 Task: Add the task  Create a feature for users to track and manage their reading lists to the section DevOps Drive in the project WorkFlow and add a Due Date to the respective task as 2023/12/15.
Action: Mouse moved to (58, 283)
Screenshot: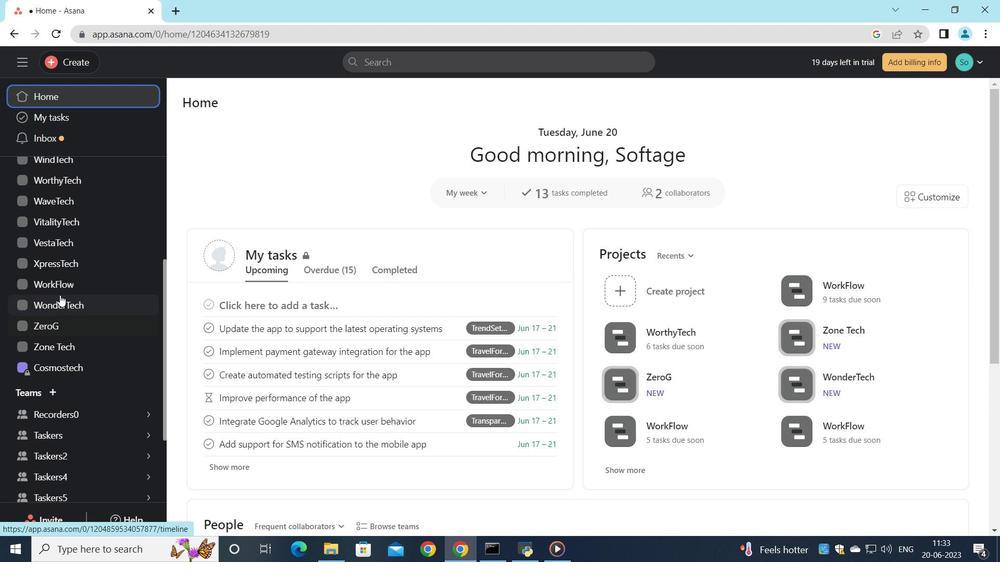 
Action: Mouse pressed left at (58, 283)
Screenshot: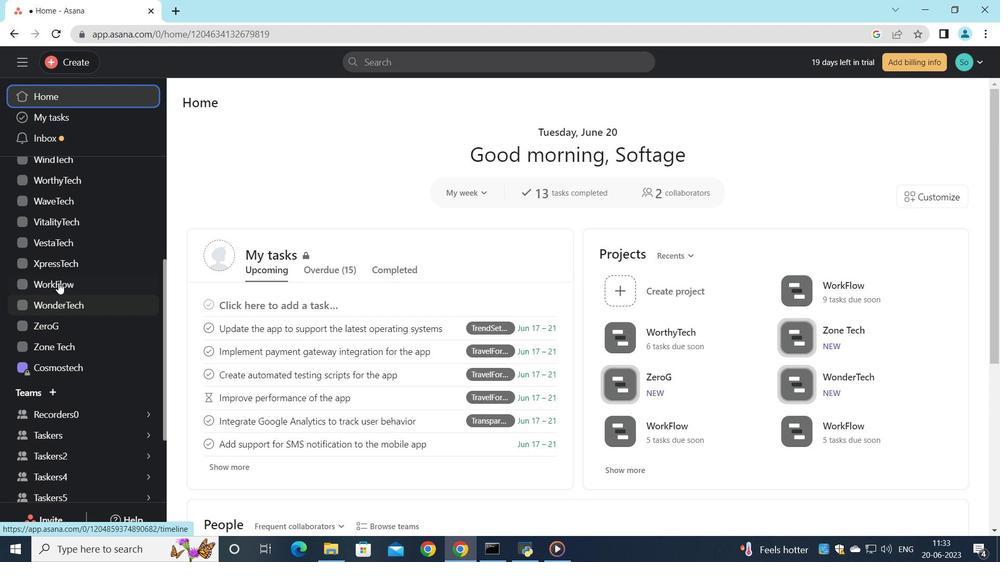 
Action: Mouse moved to (505, 366)
Screenshot: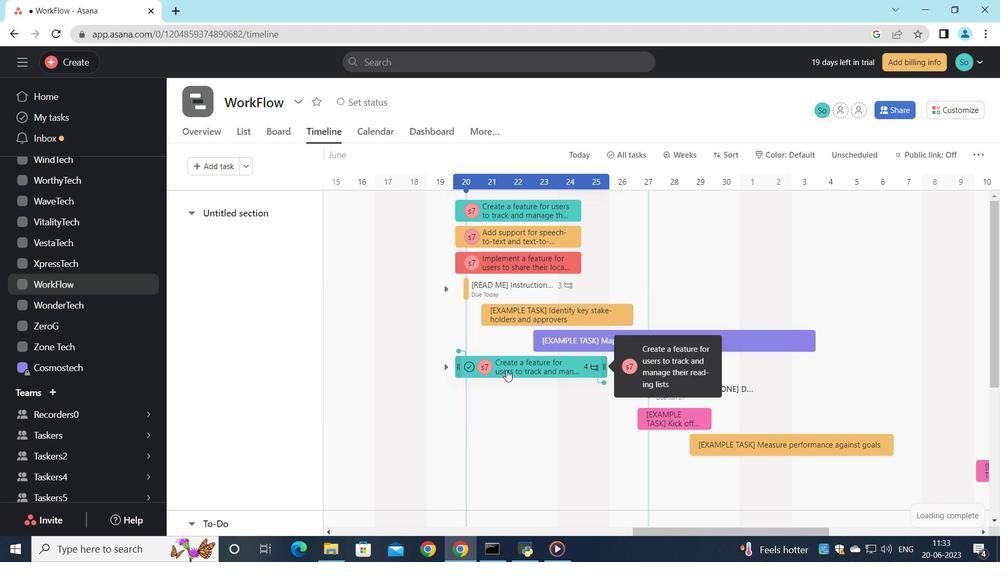 
Action: Mouse pressed left at (505, 366)
Screenshot: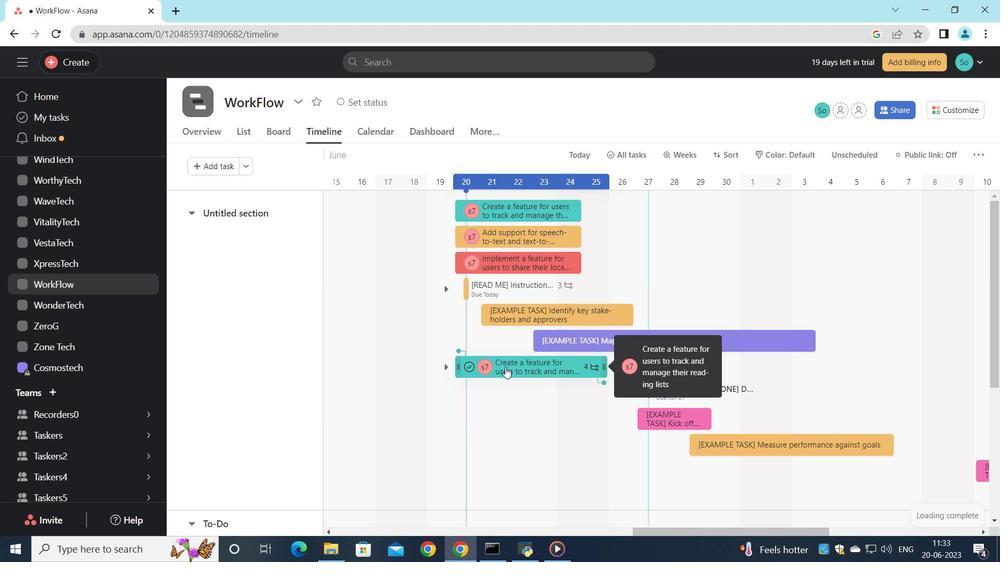 
Action: Mouse moved to (756, 302)
Screenshot: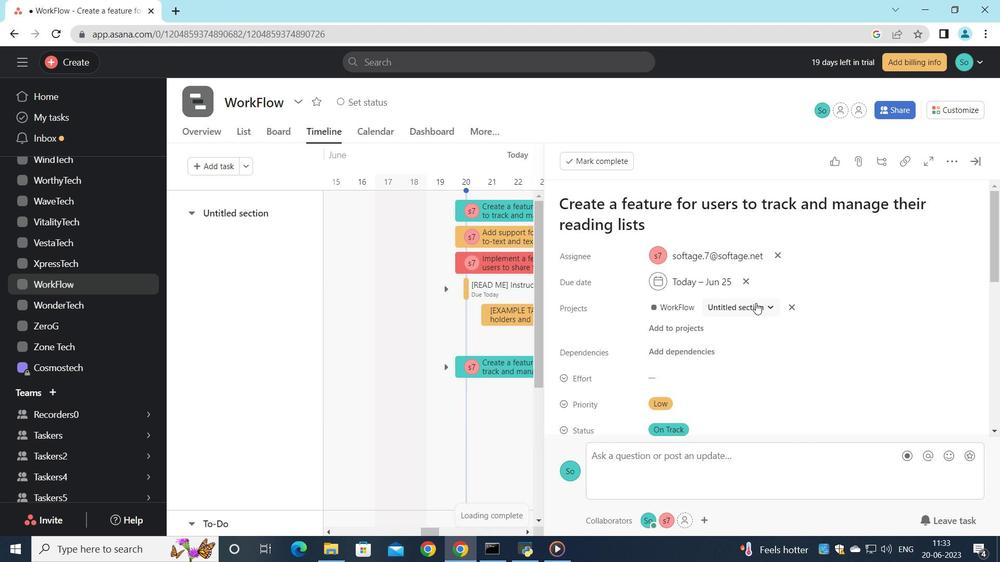 
Action: Mouse pressed left at (756, 302)
Screenshot: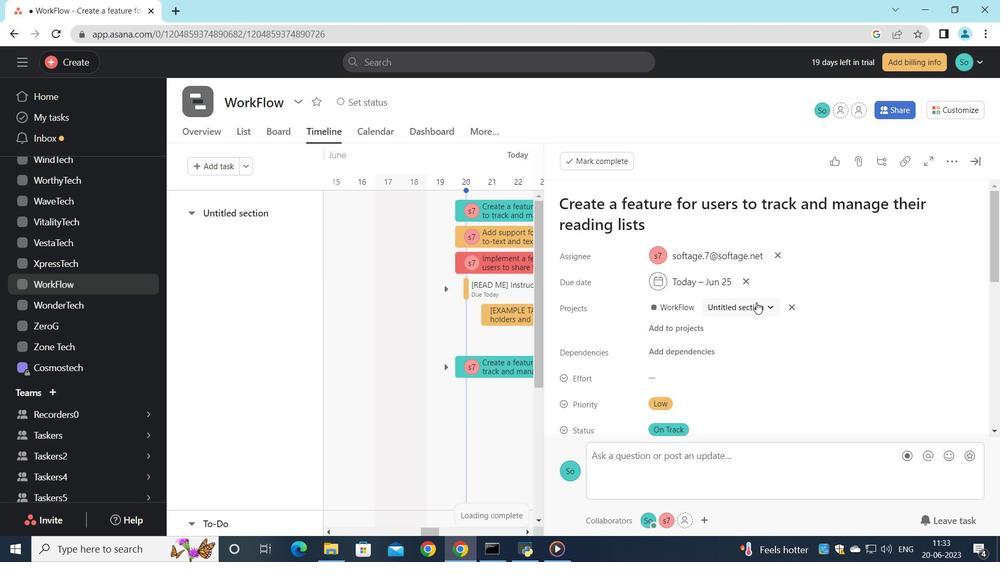 
Action: Mouse moved to (732, 435)
Screenshot: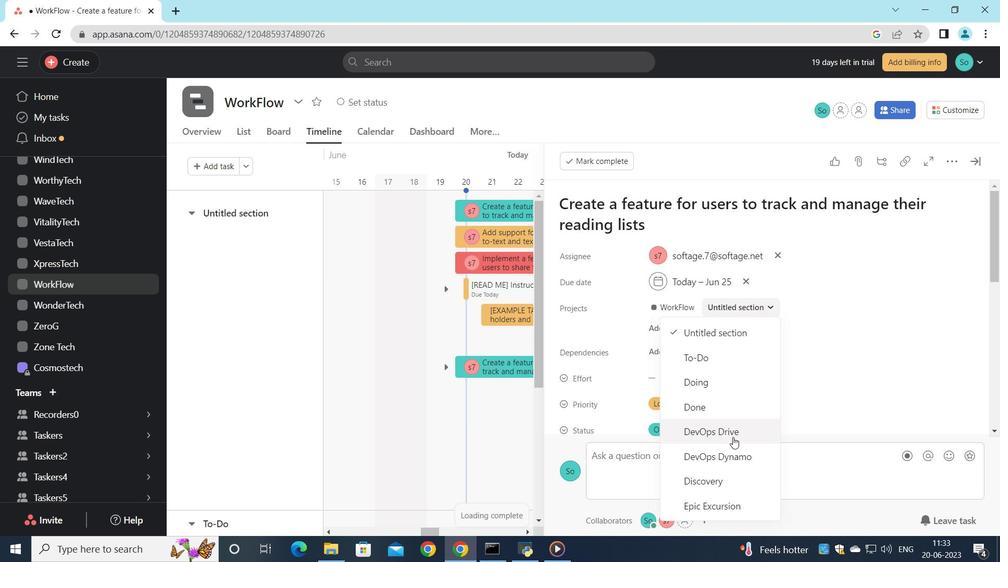 
Action: Mouse pressed left at (732, 435)
Screenshot: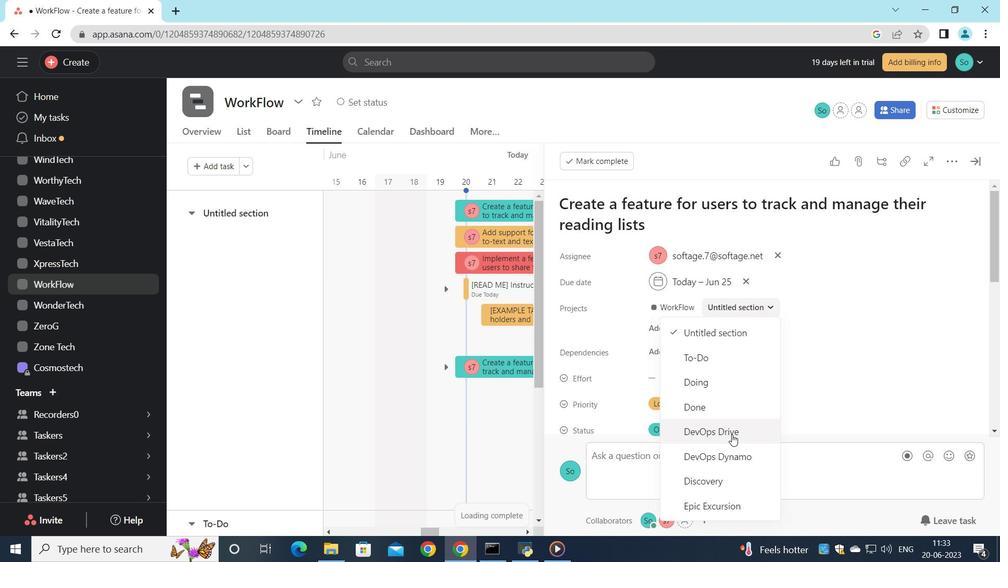 
Action: Mouse moved to (748, 276)
Screenshot: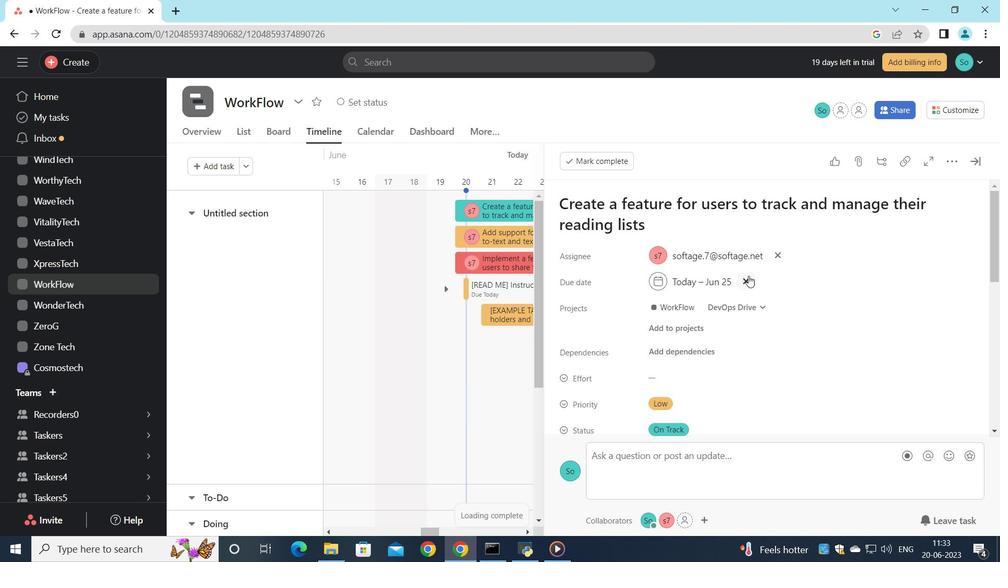 
Action: Mouse pressed left at (748, 276)
Screenshot: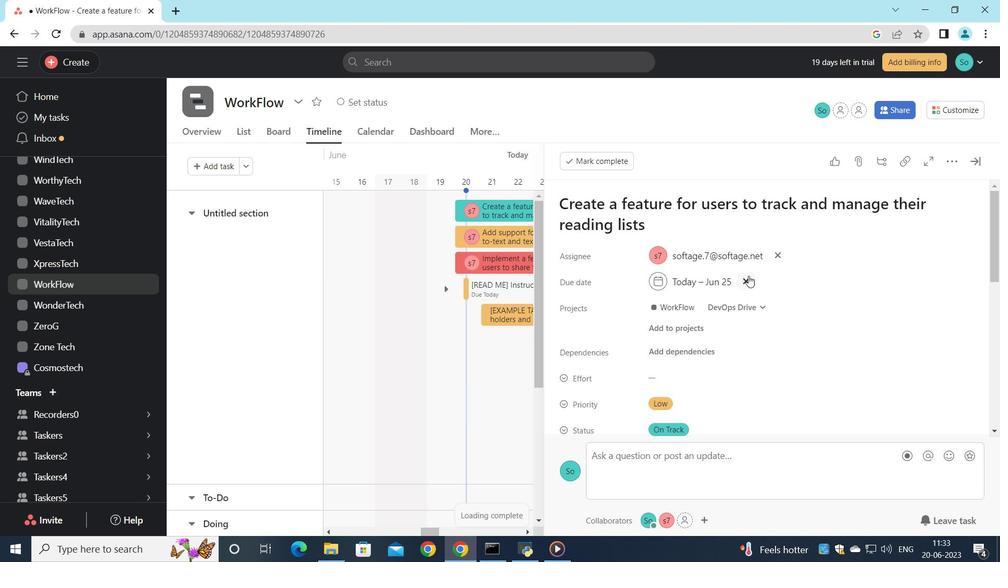 
Action: Mouse moved to (675, 280)
Screenshot: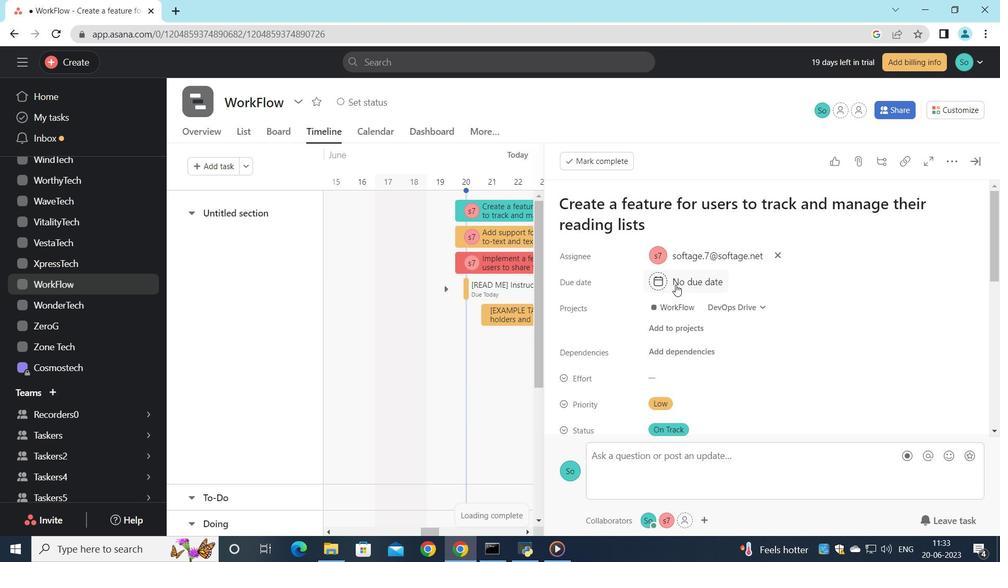 
Action: Mouse pressed left at (675, 280)
Screenshot: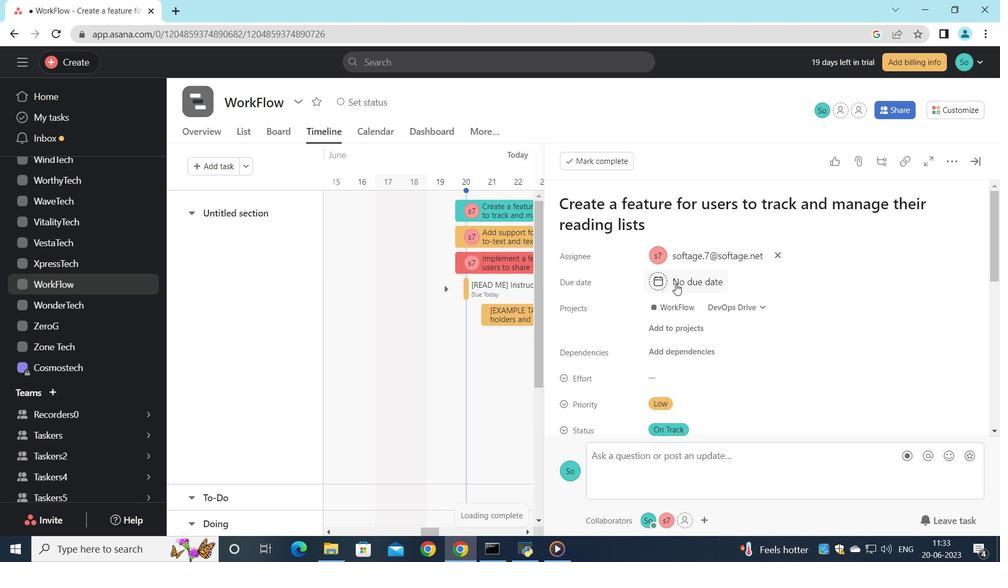 
Action: Mouse moved to (838, 174)
Screenshot: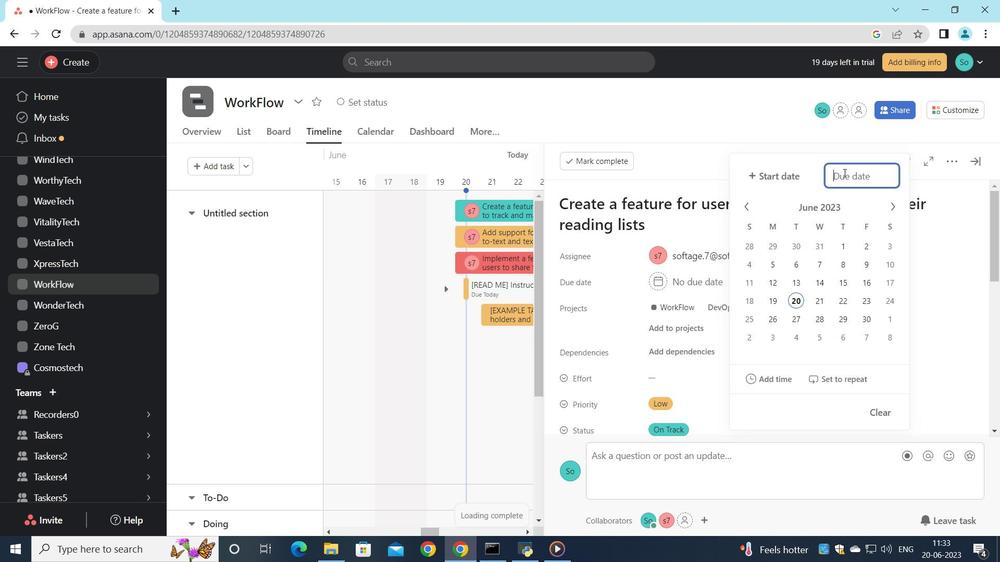 
Action: Key pressed 2023/12/15
Screenshot: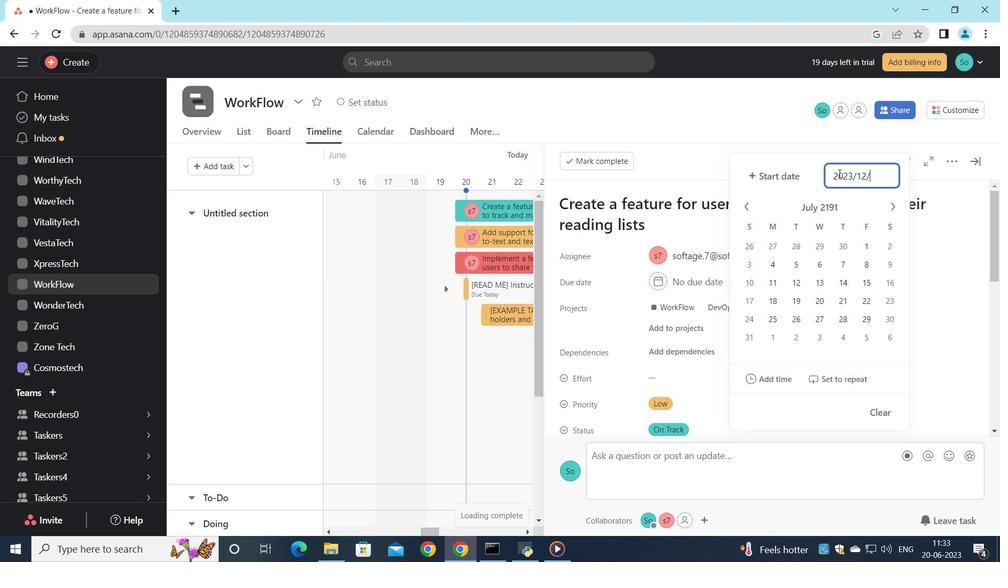 
Action: Mouse moved to (847, 285)
Screenshot: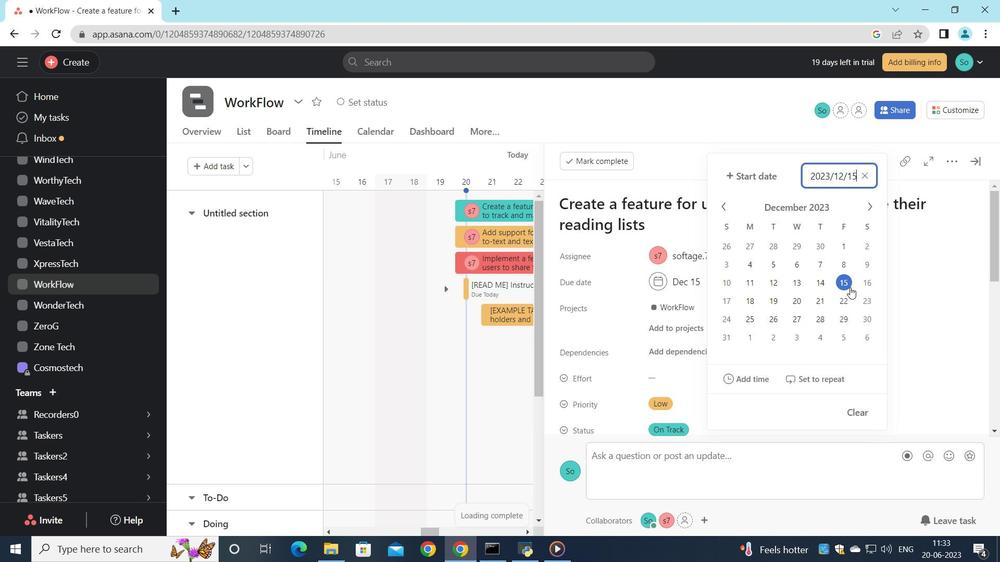 
Action: Mouse pressed left at (847, 285)
Screenshot: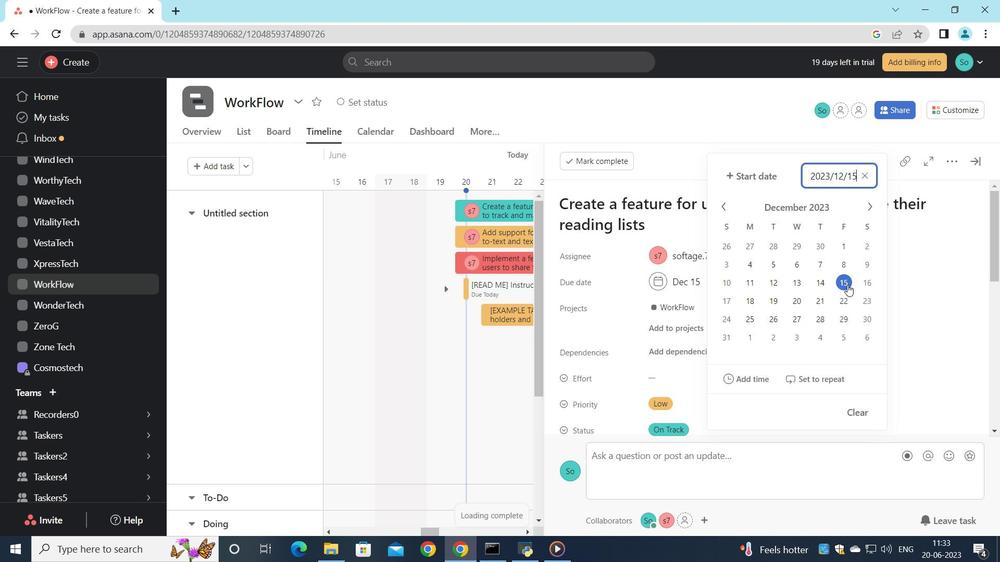 
Action: Key pressed <Key.enter>
Screenshot: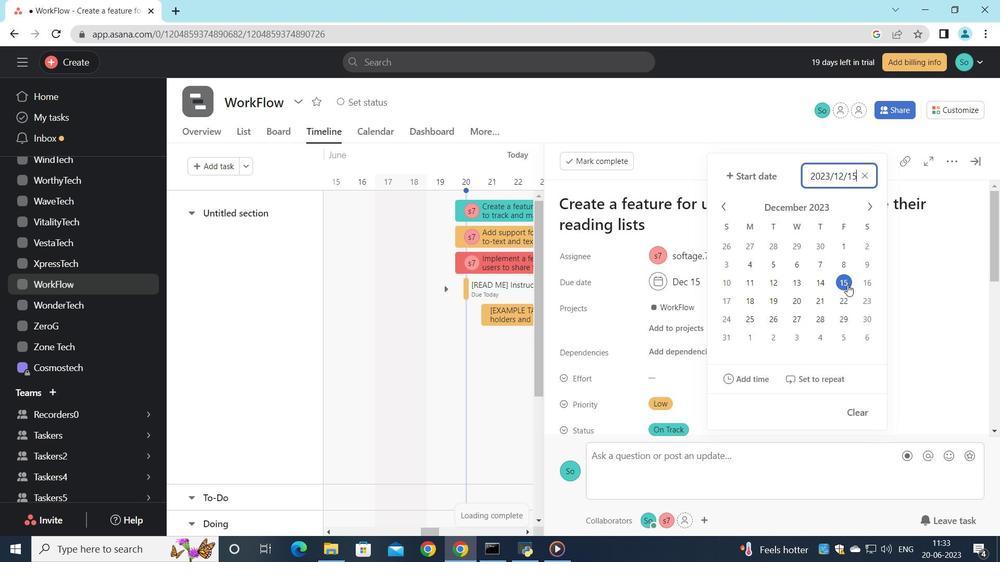
Action: Mouse moved to (791, 325)
Screenshot: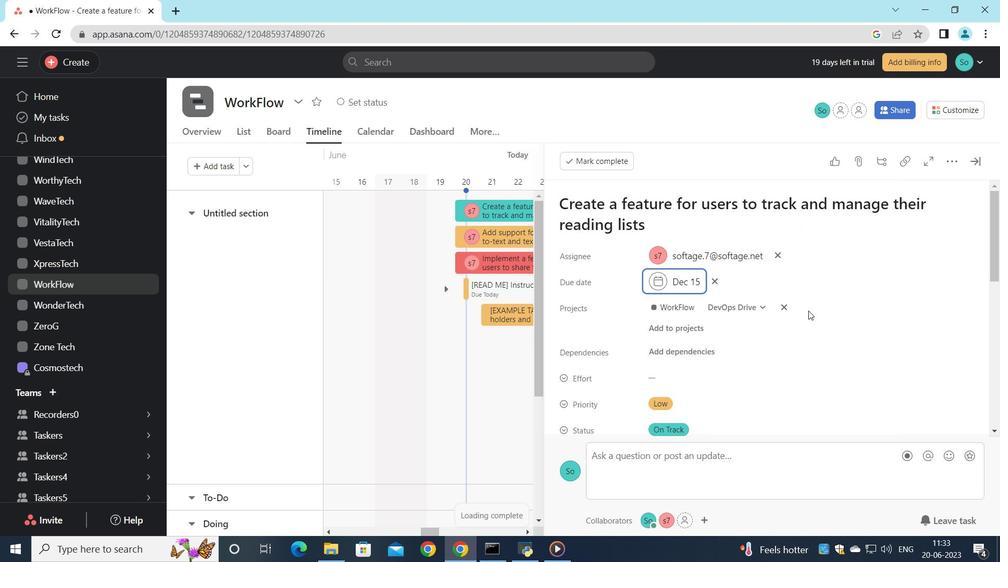 
